 Task: Add Sprouts Fat Free Milk to the cart.
Action: Mouse moved to (17, 83)
Screenshot: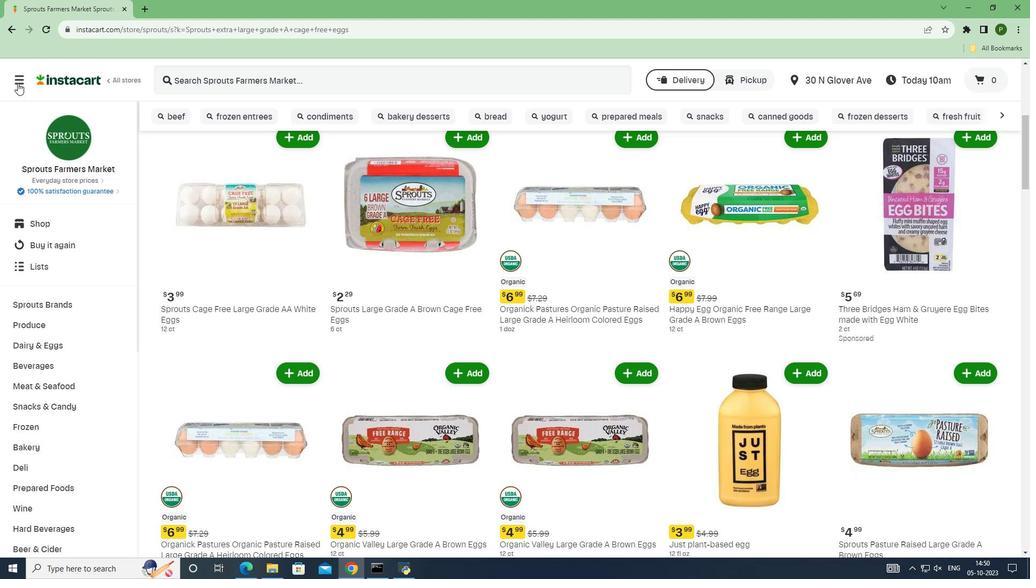 
Action: Mouse pressed left at (17, 83)
Screenshot: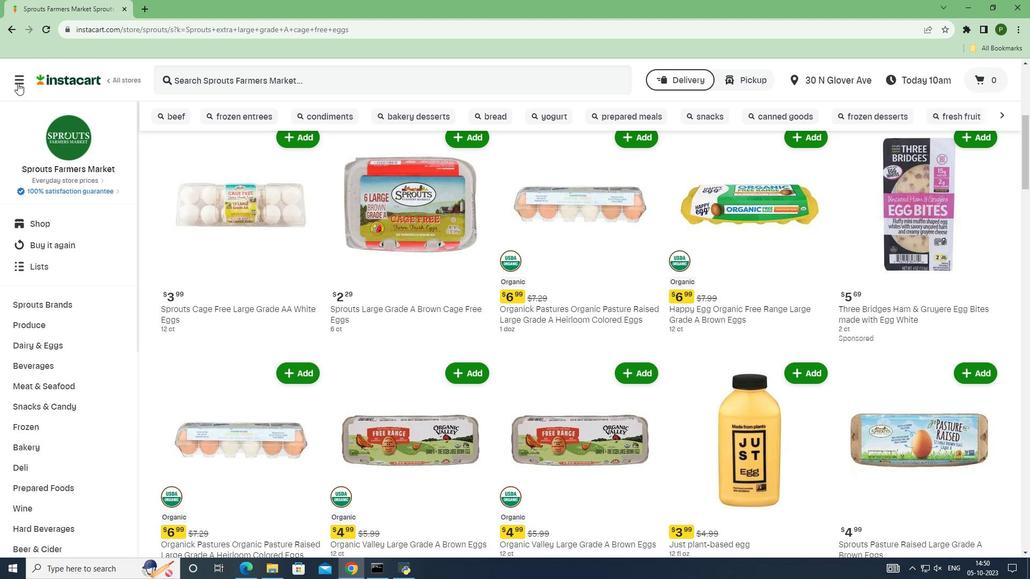 
Action: Mouse moved to (66, 281)
Screenshot: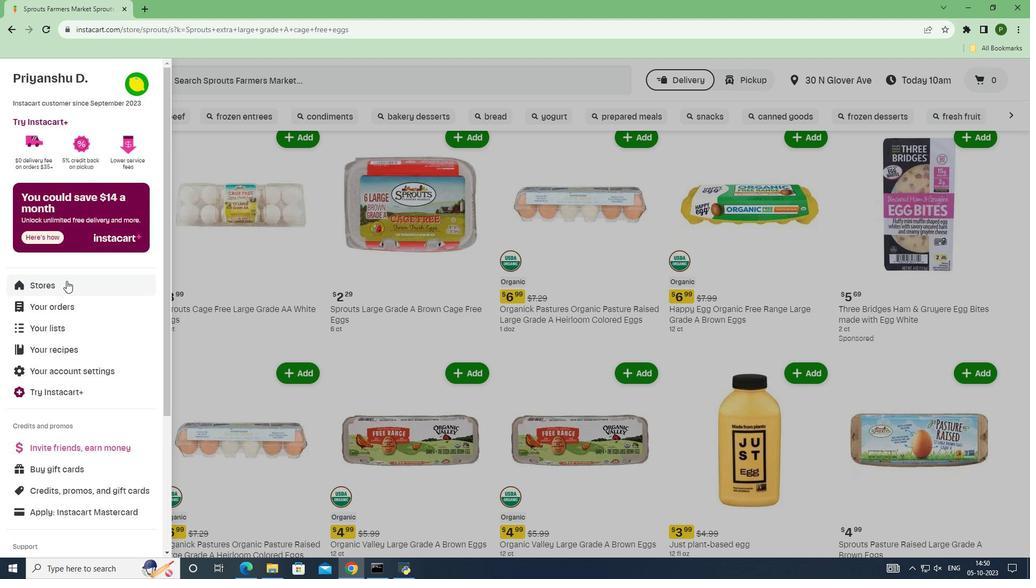 
Action: Mouse pressed left at (66, 281)
Screenshot: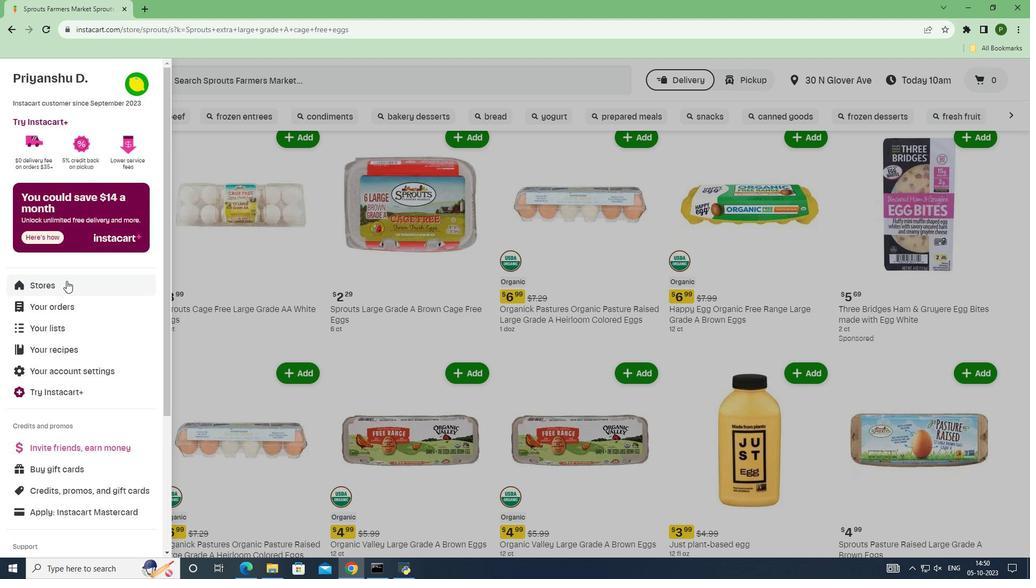 
Action: Mouse moved to (239, 122)
Screenshot: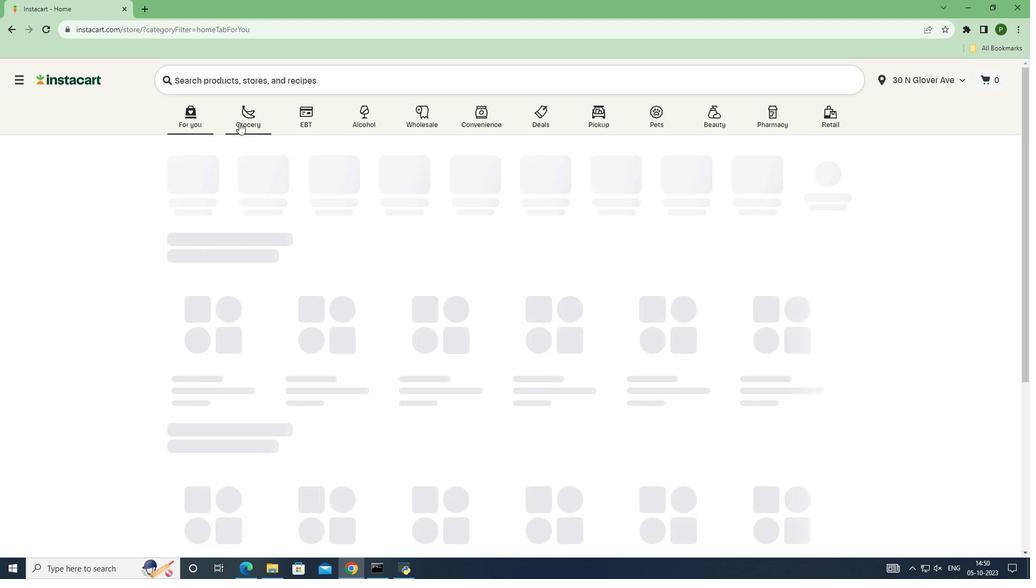 
Action: Mouse pressed left at (239, 122)
Screenshot: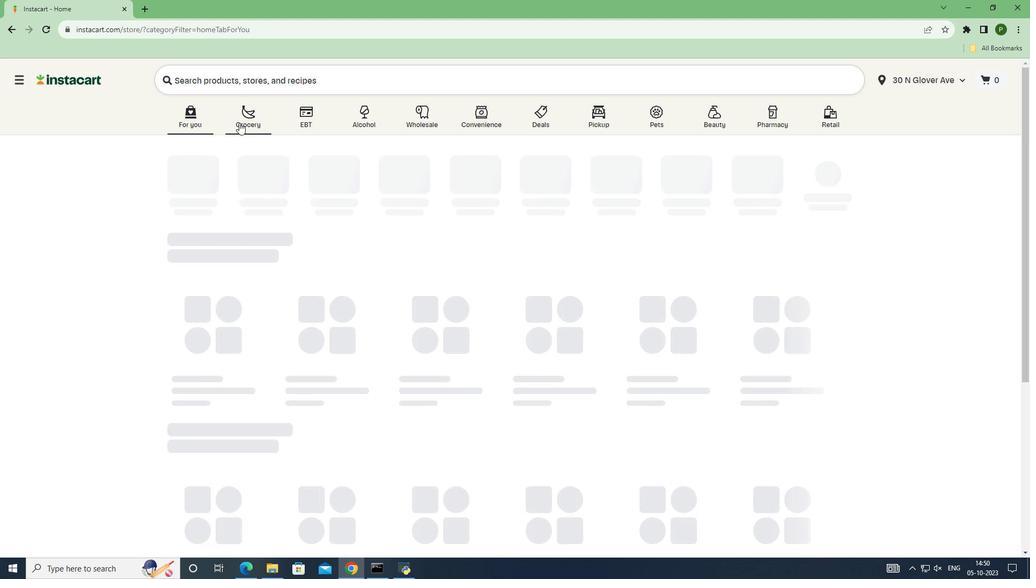 
Action: Mouse moved to (666, 250)
Screenshot: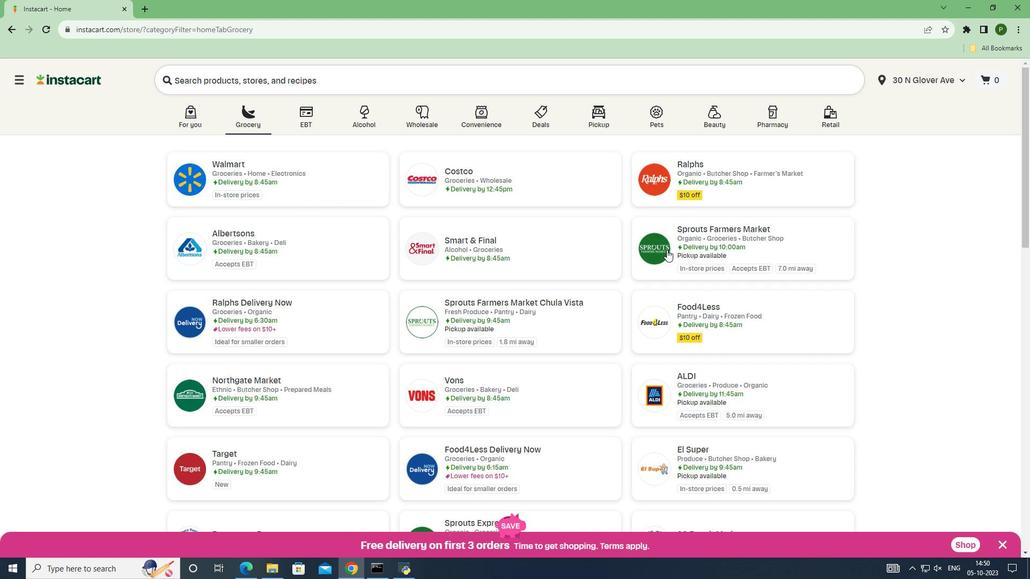 
Action: Mouse pressed left at (666, 250)
Screenshot: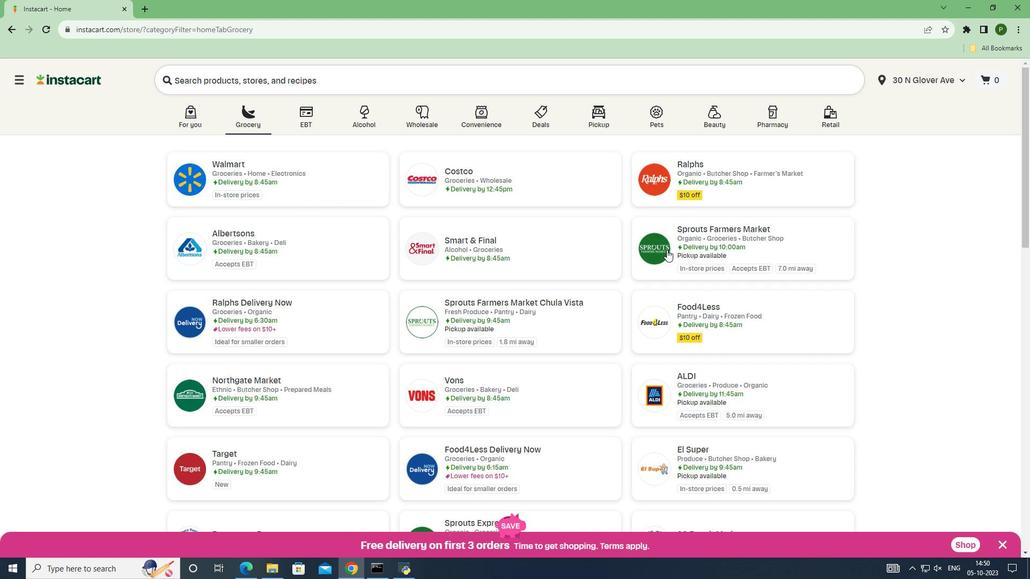 
Action: Mouse moved to (70, 305)
Screenshot: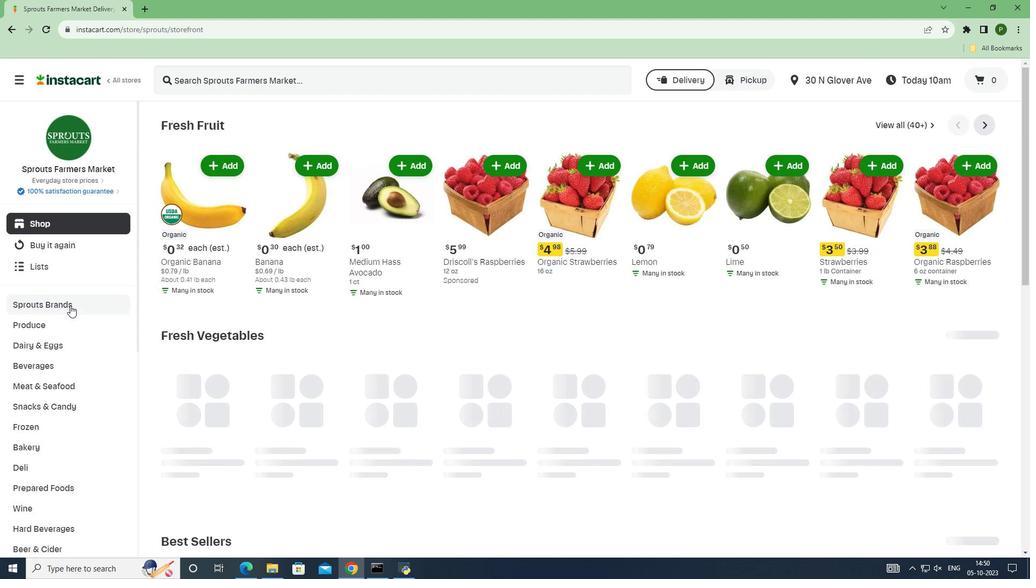 
Action: Mouse pressed left at (70, 305)
Screenshot: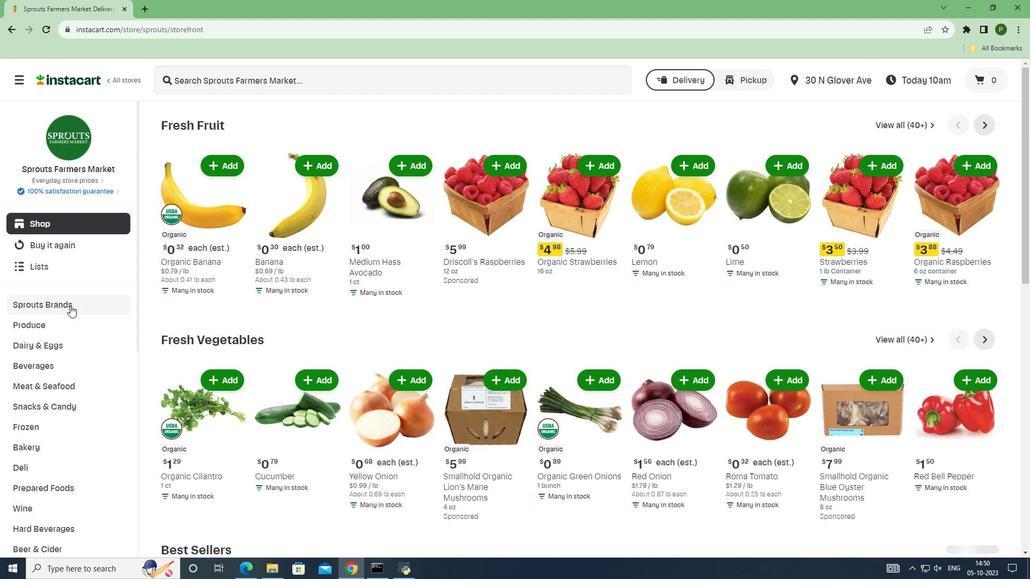 
Action: Mouse moved to (69, 403)
Screenshot: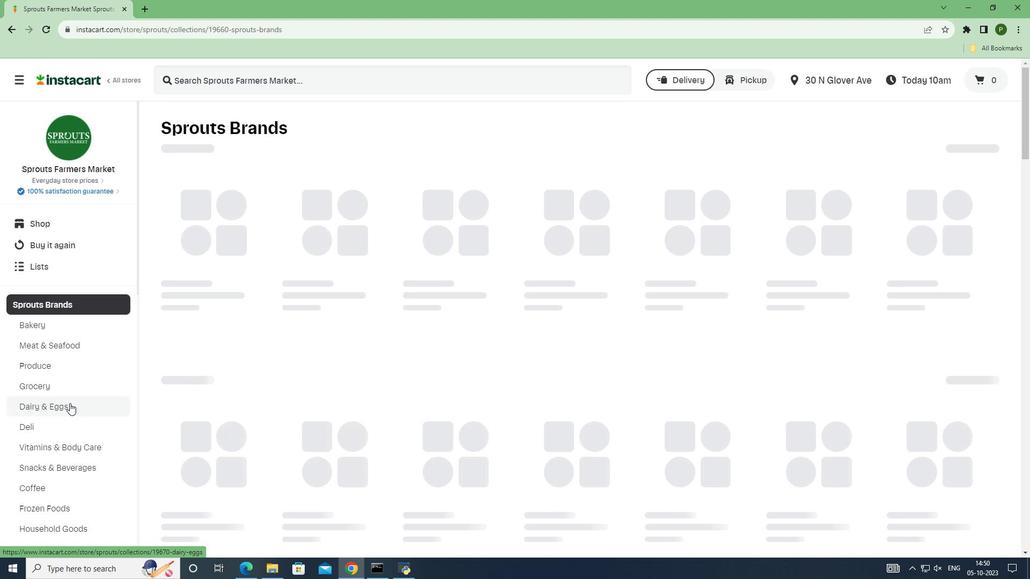 
Action: Mouse pressed left at (69, 403)
Screenshot: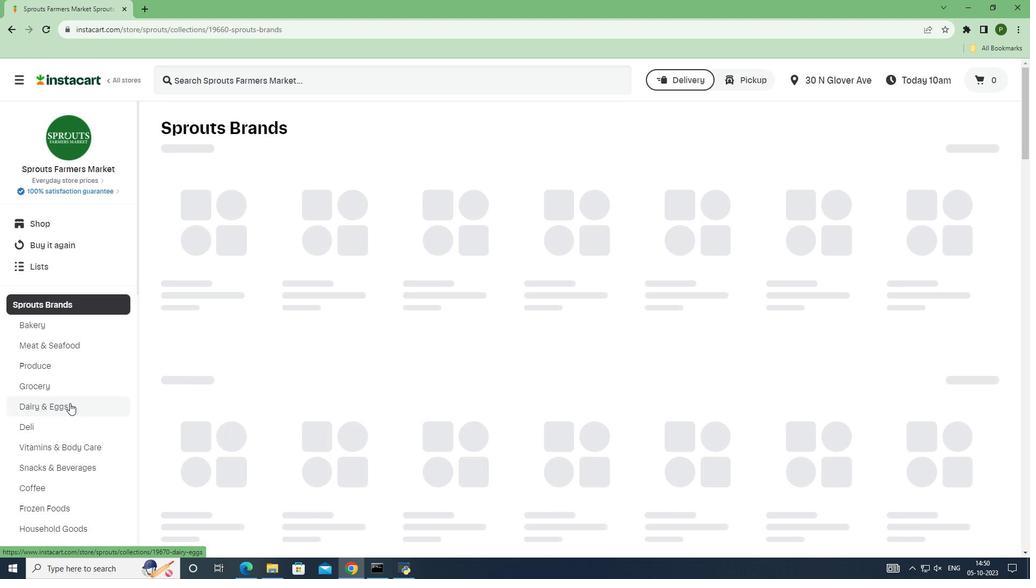 
Action: Mouse moved to (260, 81)
Screenshot: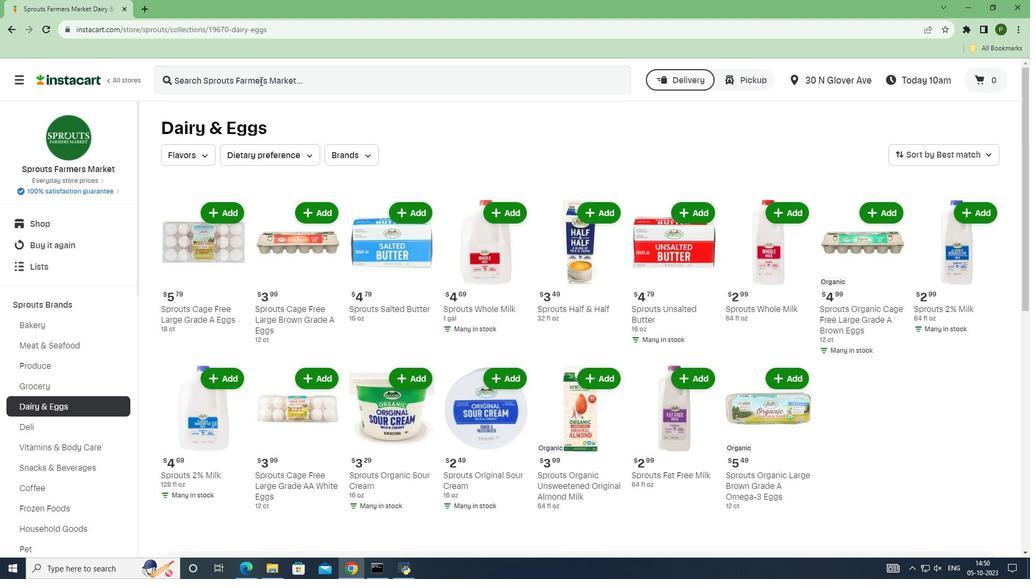 
Action: Mouse pressed left at (260, 81)
Screenshot: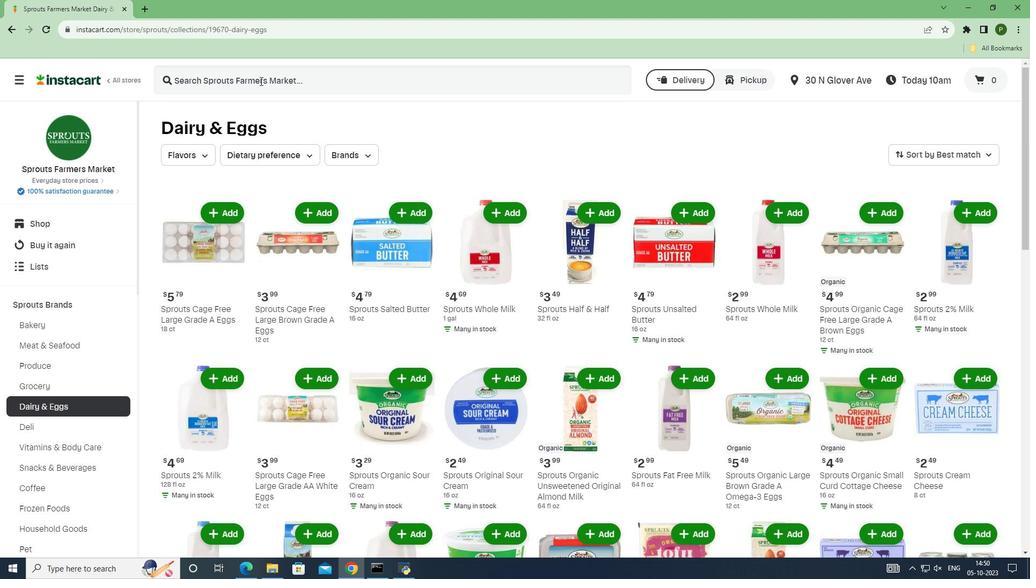 
Action: Key pressed <Key.caps_lock>S<Key.caps_lock>prouts<Key.space>fat<Key.space>free<Key.space>milk<Key.space><Key.enter>
Screenshot: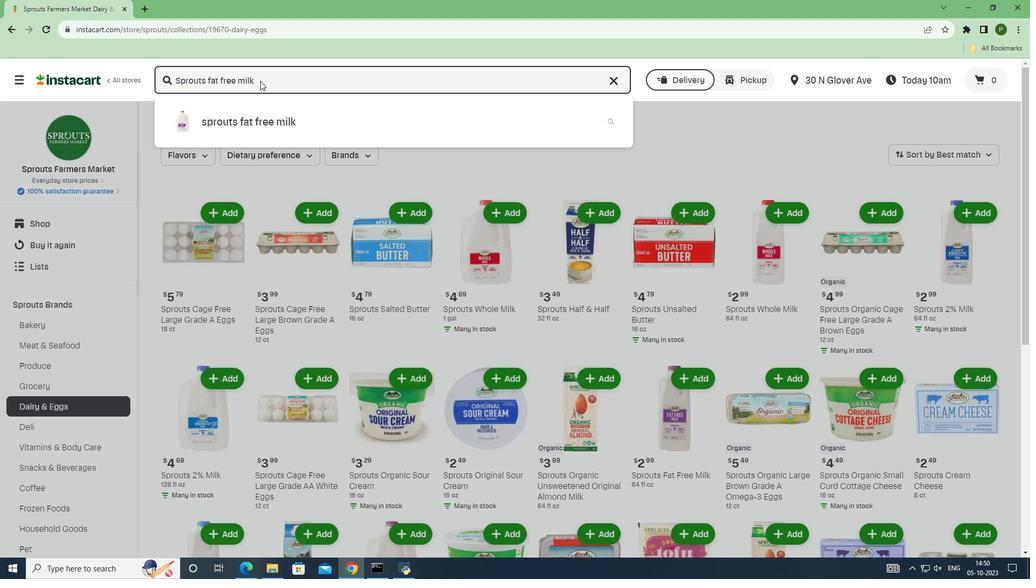 
Action: Mouse moved to (272, 174)
Screenshot: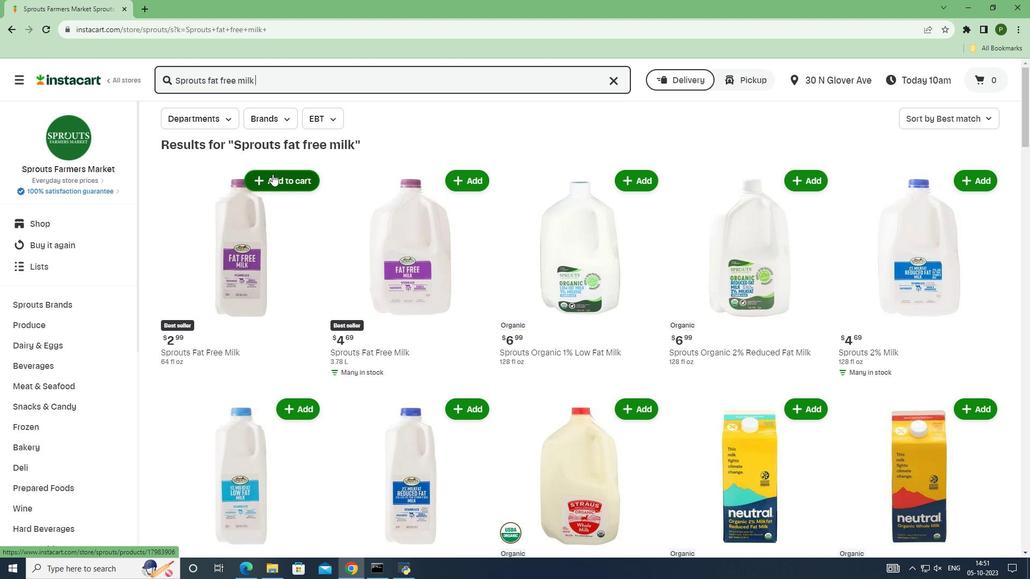
Action: Mouse pressed left at (272, 174)
Screenshot: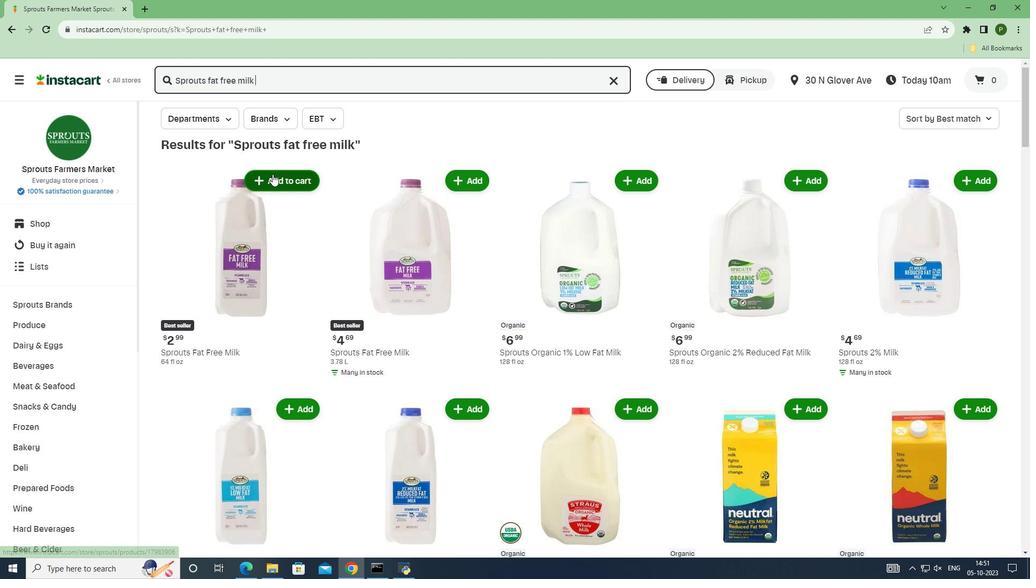
